 Task: Select the month "July".
Action: Mouse moved to (358, 347)
Screenshot: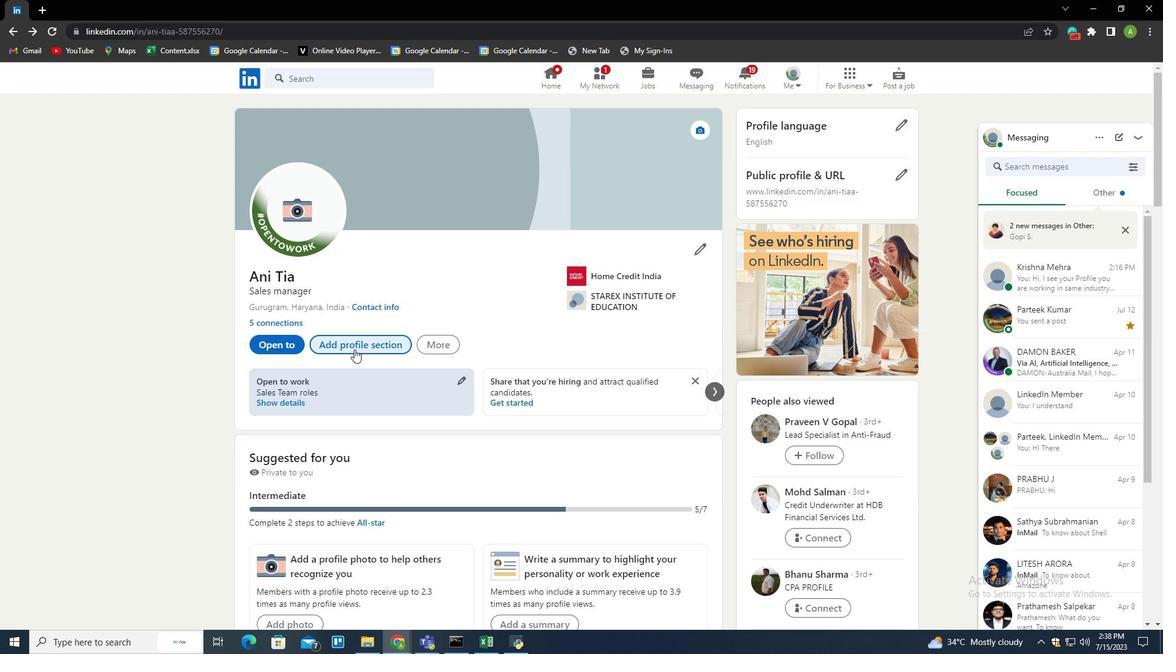 
Action: Mouse pressed left at (358, 347)
Screenshot: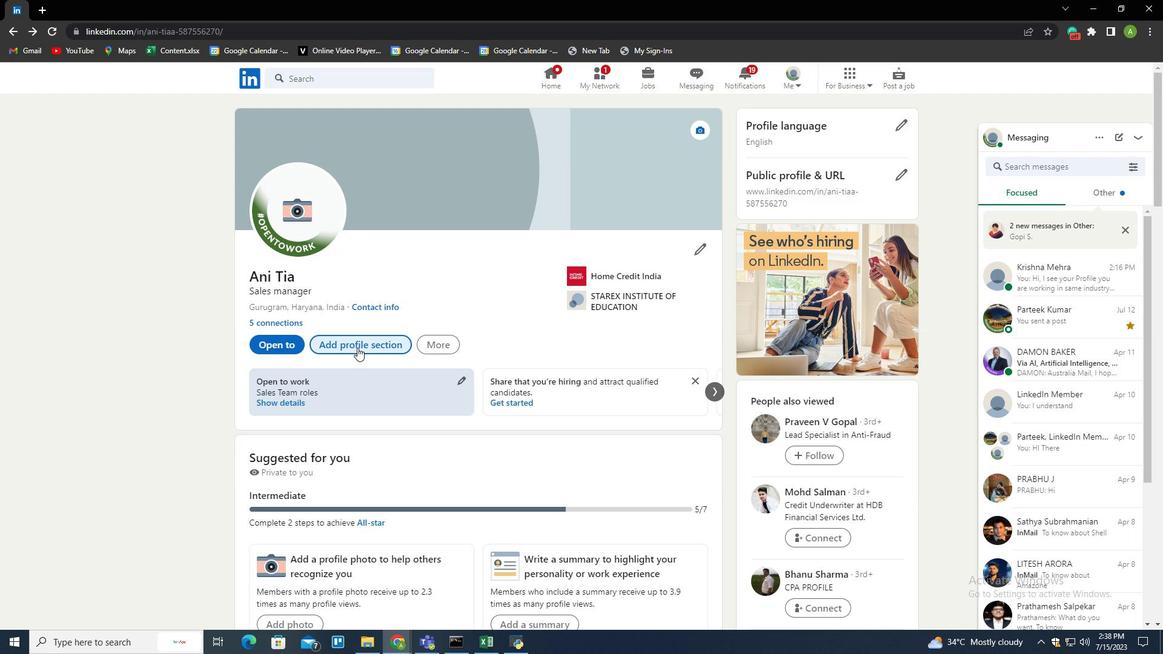 
Action: Mouse moved to (512, 136)
Screenshot: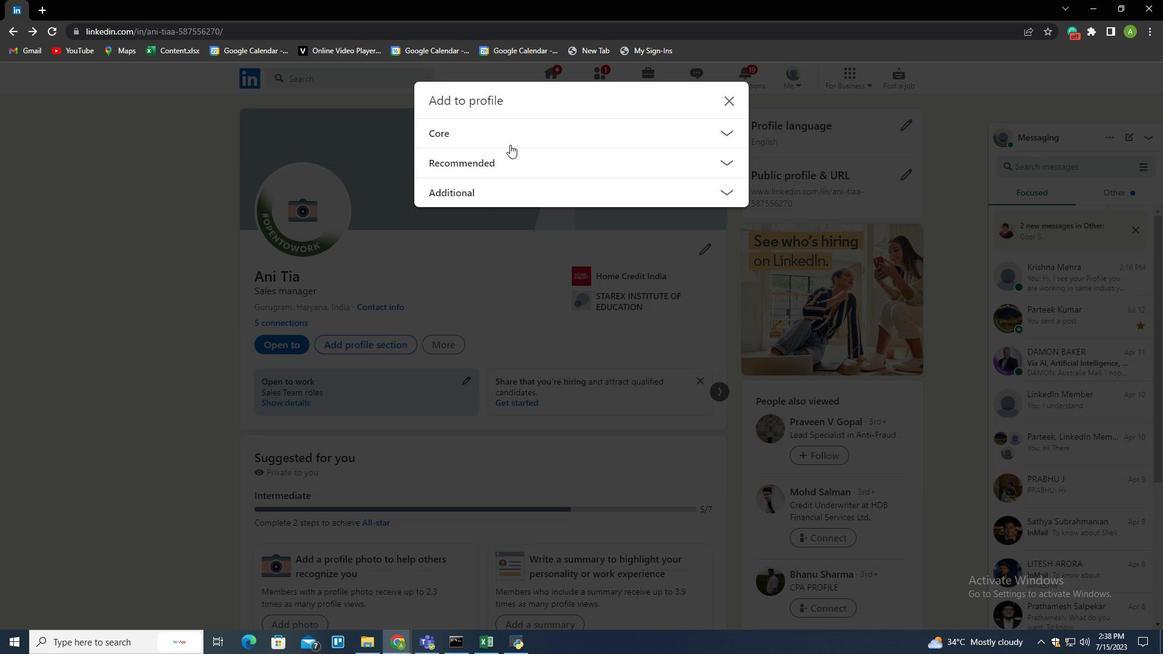 
Action: Mouse pressed left at (512, 136)
Screenshot: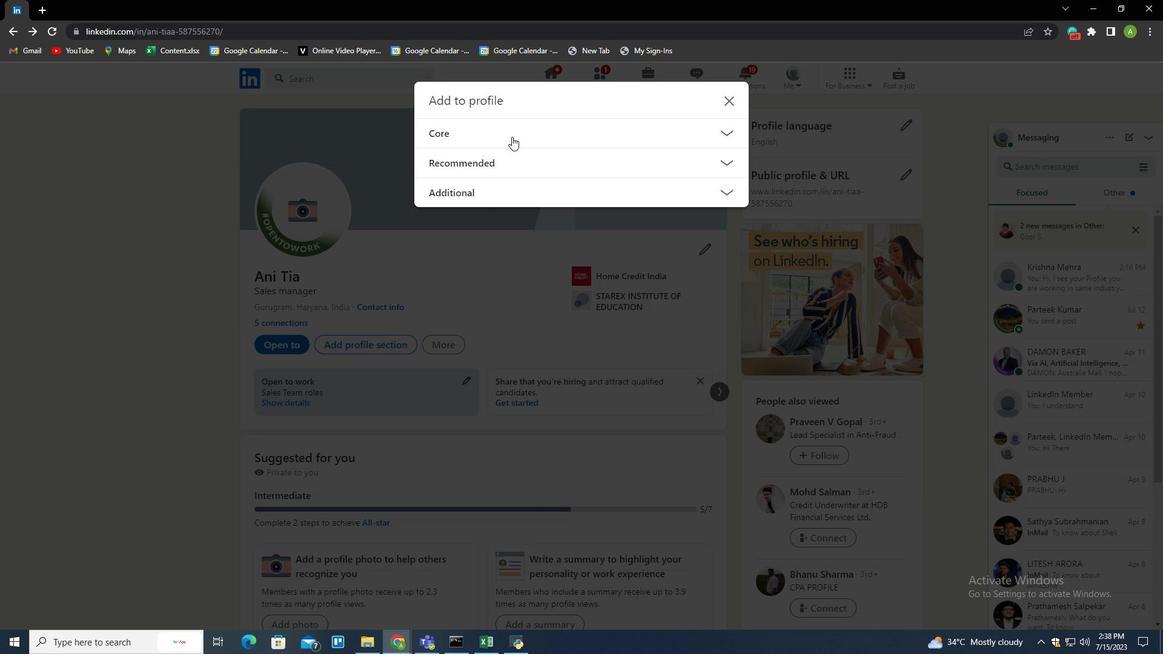 
Action: Mouse moved to (455, 302)
Screenshot: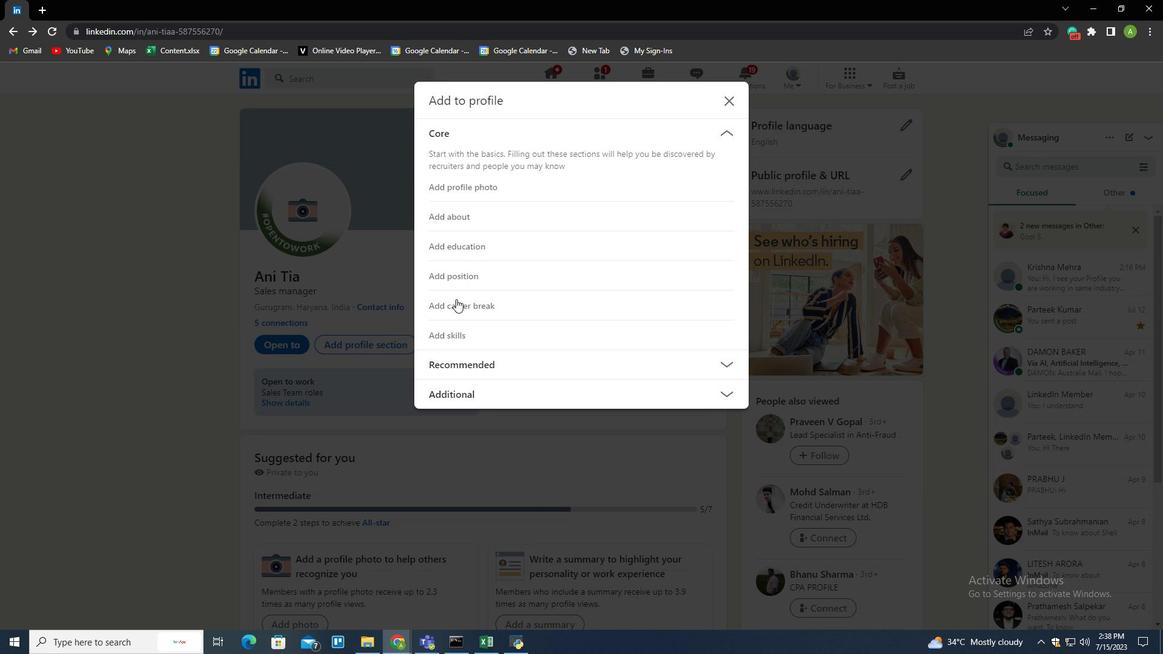 
Action: Mouse pressed left at (455, 302)
Screenshot: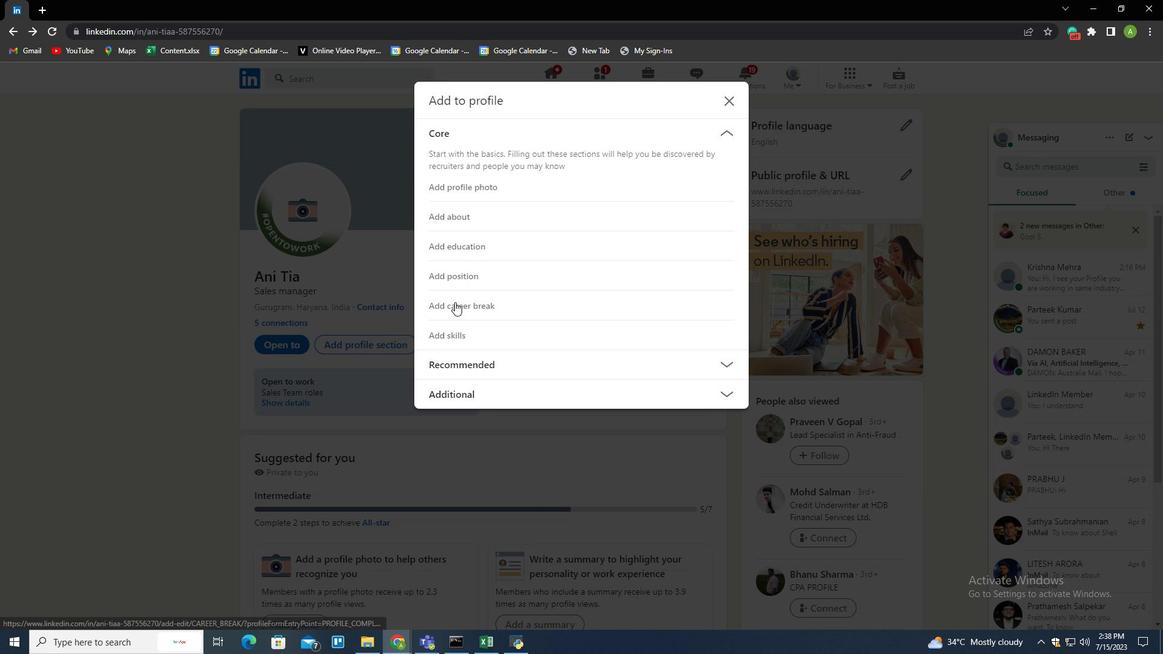 
Action: Mouse moved to (445, 332)
Screenshot: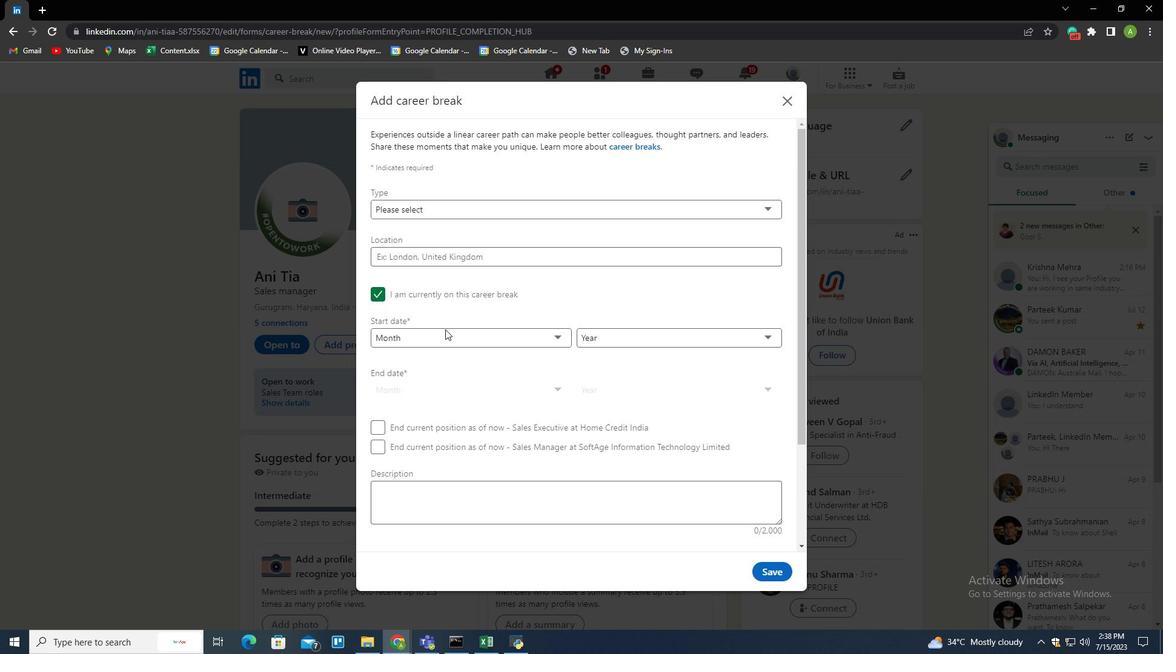 
Action: Mouse scrolled (445, 332) with delta (0, 0)
Screenshot: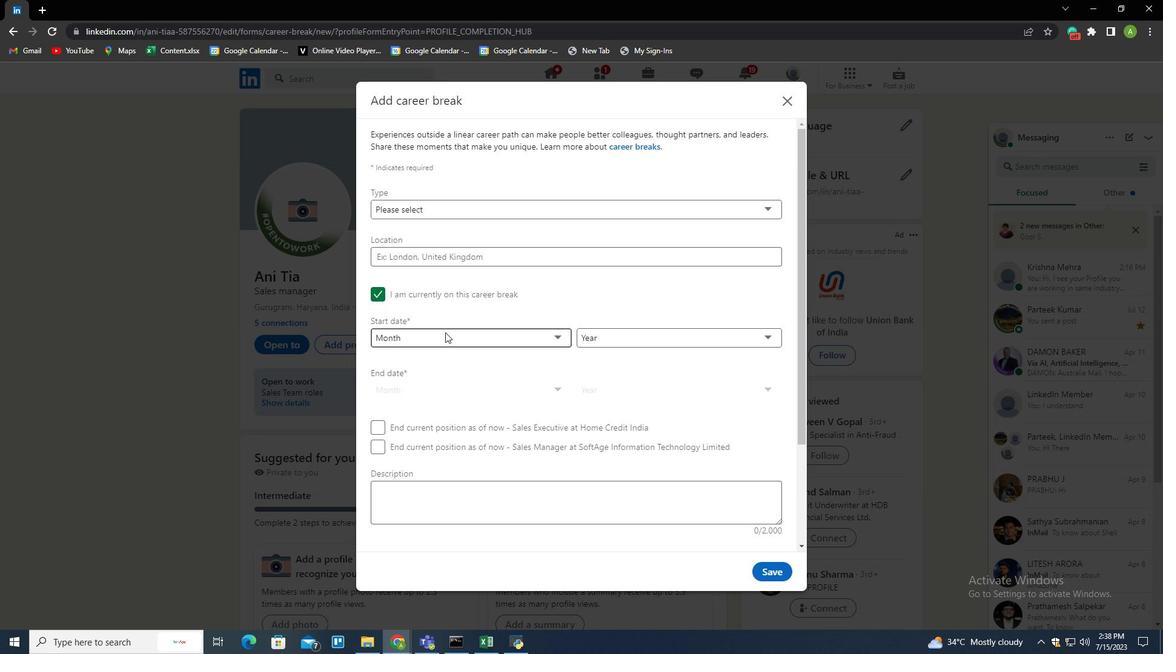 
Action: Mouse moved to (449, 275)
Screenshot: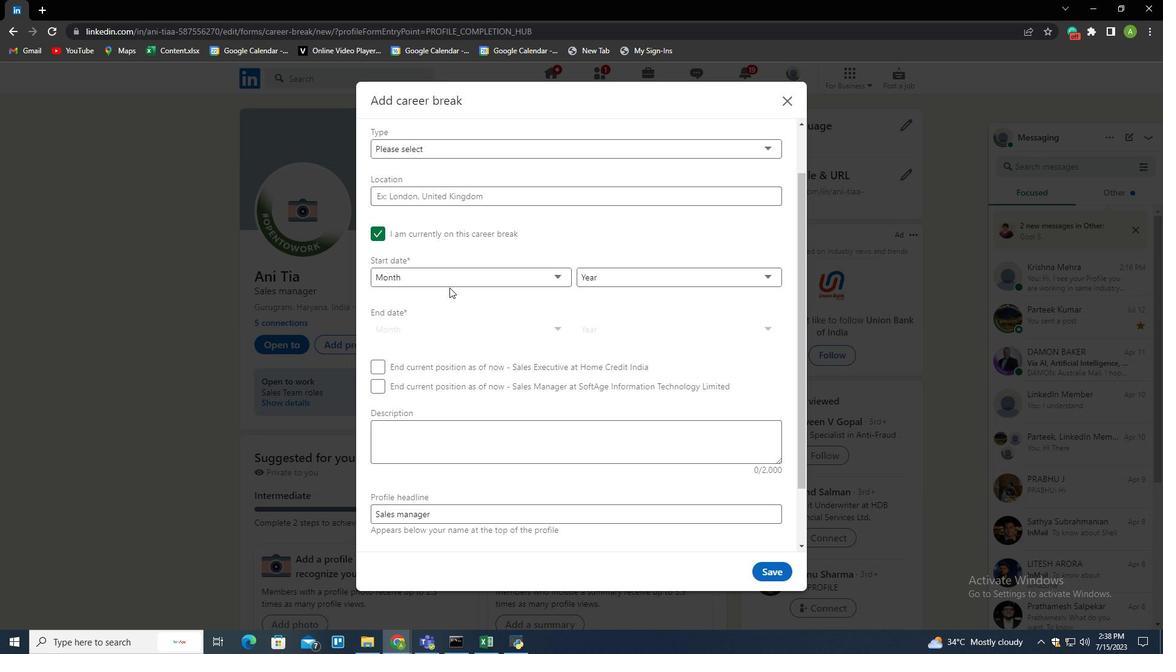 
Action: Mouse pressed left at (449, 275)
Screenshot: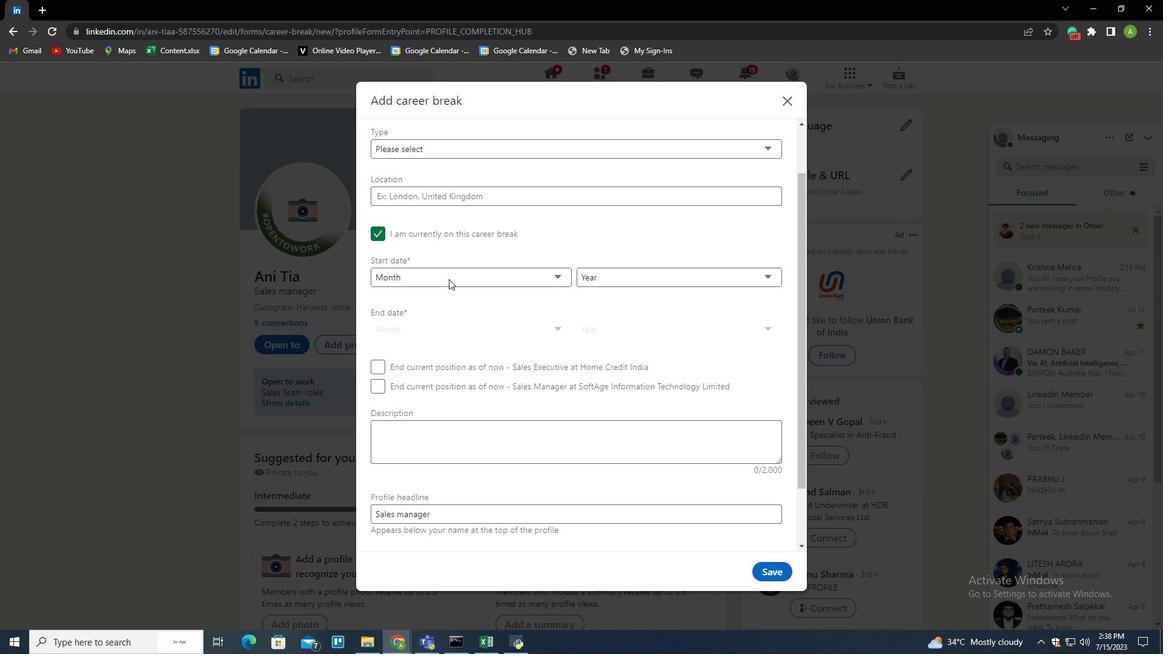 
Action: Mouse moved to (397, 376)
Screenshot: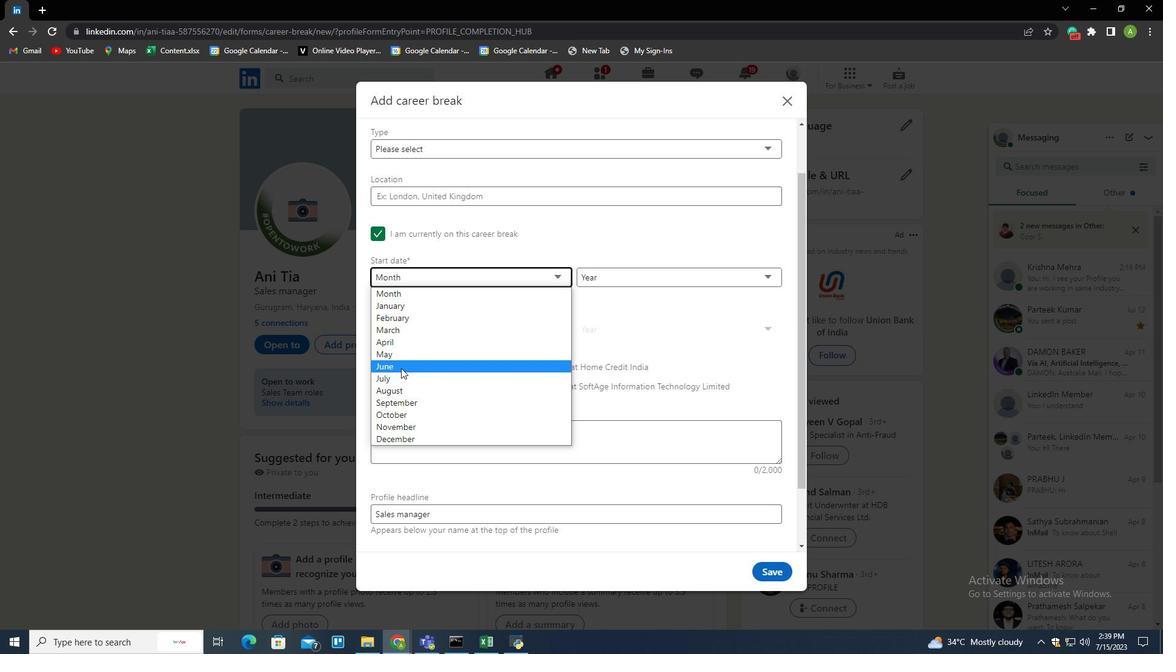 
Action: Mouse pressed left at (397, 376)
Screenshot: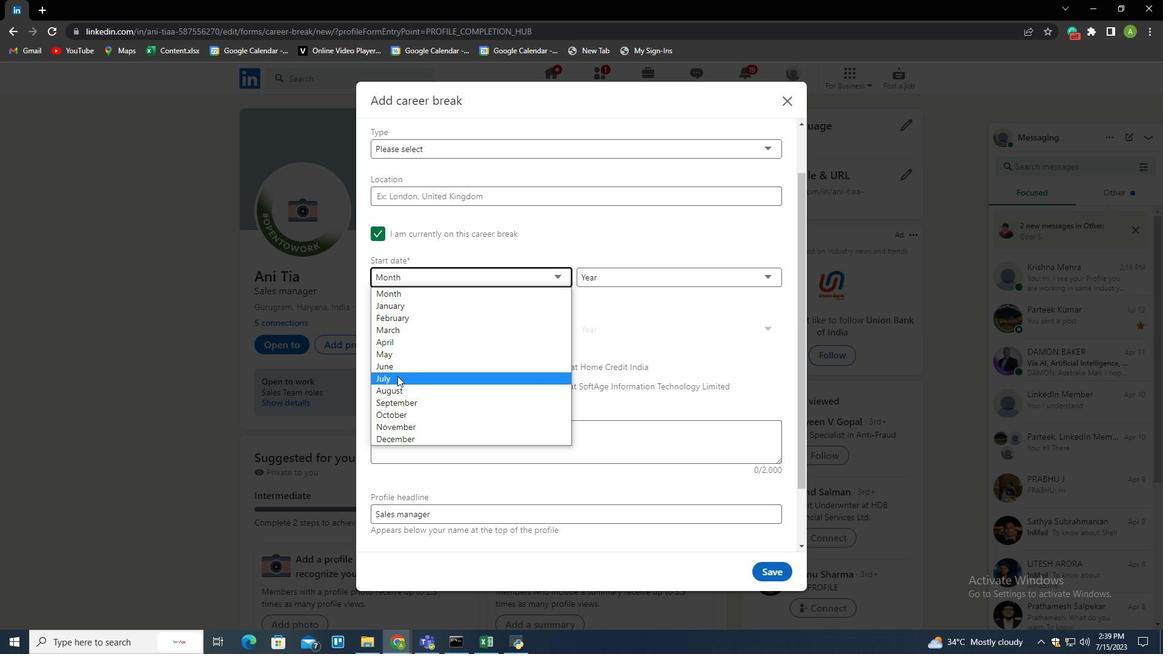 
Action: Mouse moved to (521, 332)
Screenshot: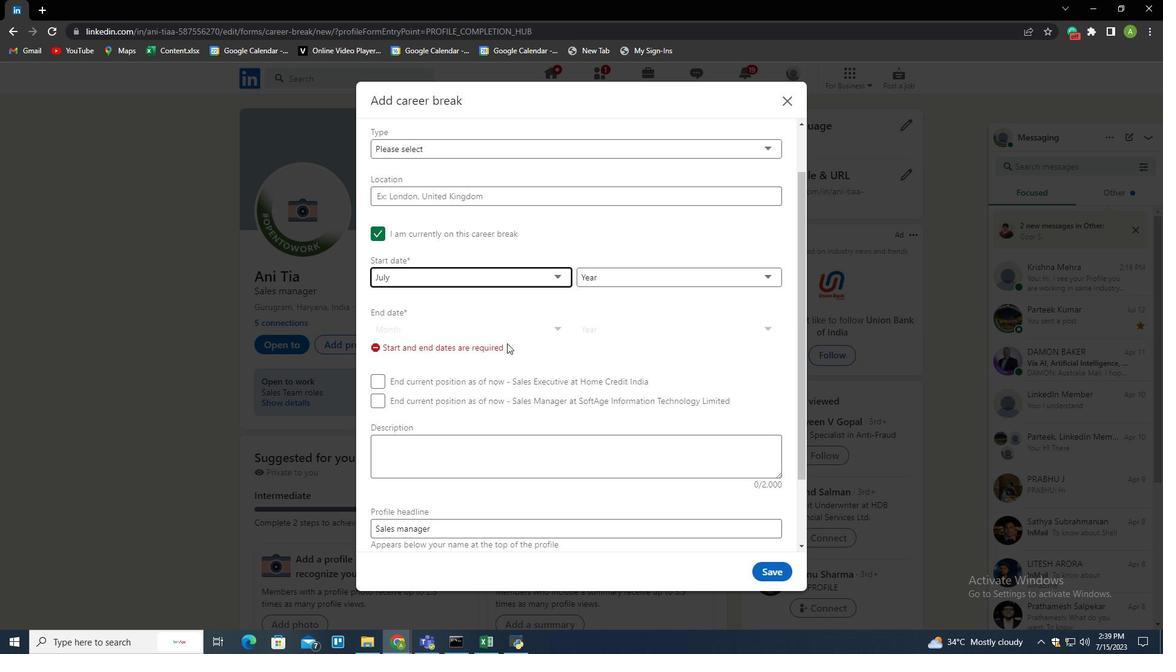 
